 Task: Create a sub task Design and Implement Solution for the task  Develop a new customer relationship management (CRM) system in the project AgileAvail , assign it to team member softage.4@softage.net and update the status of the sub task to  On Track  , set the priority of the sub task to Low
Action: Mouse moved to (61, 339)
Screenshot: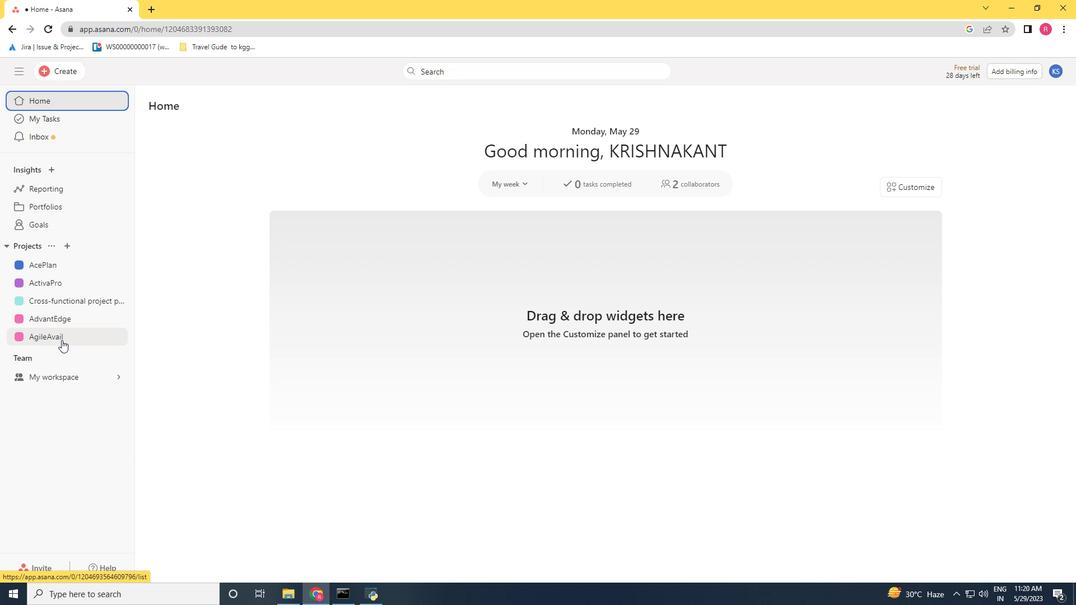 
Action: Mouse pressed left at (61, 339)
Screenshot: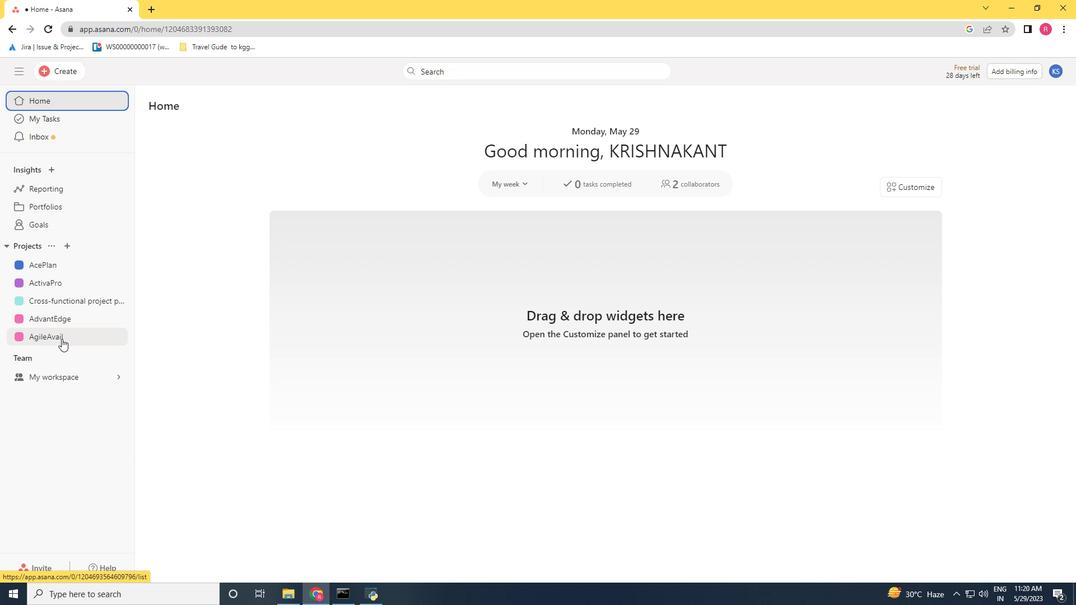 
Action: Mouse moved to (323, 329)
Screenshot: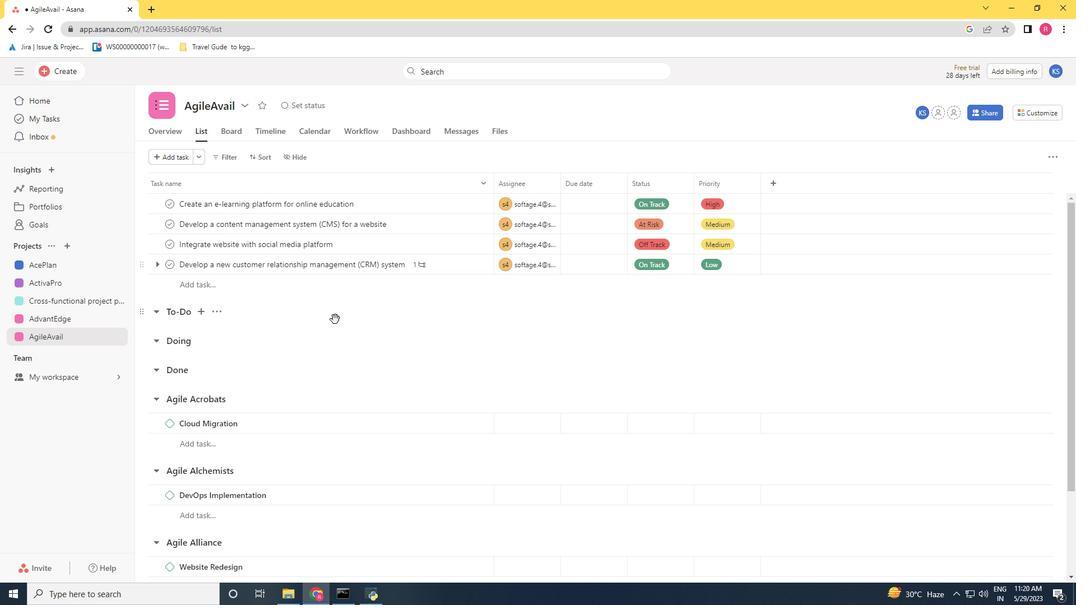 
Action: Mouse scrolled (323, 329) with delta (0, 0)
Screenshot: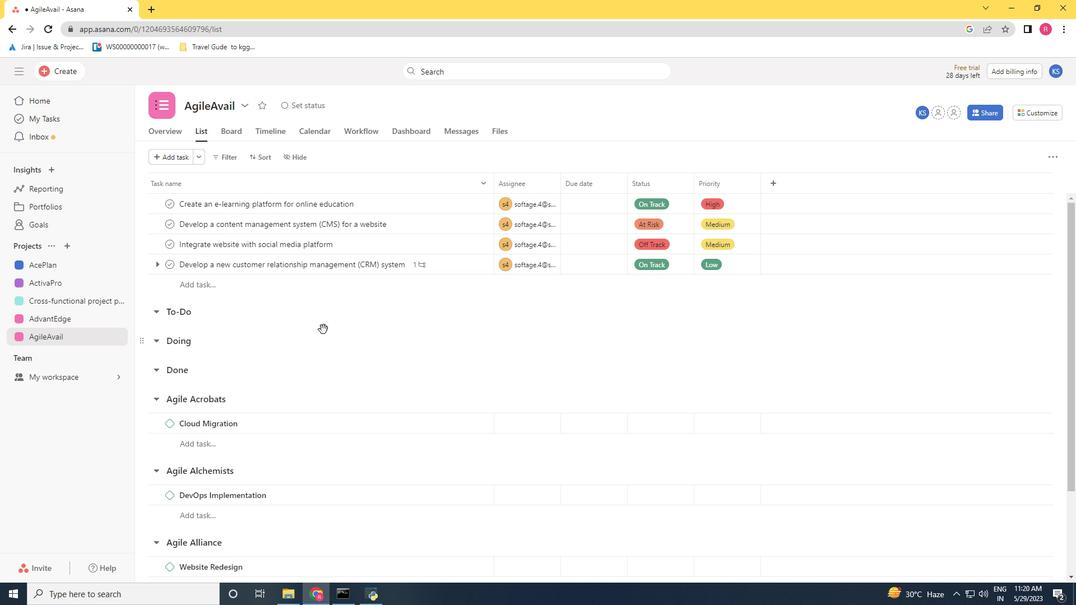 
Action: Mouse scrolled (323, 330) with delta (0, 0)
Screenshot: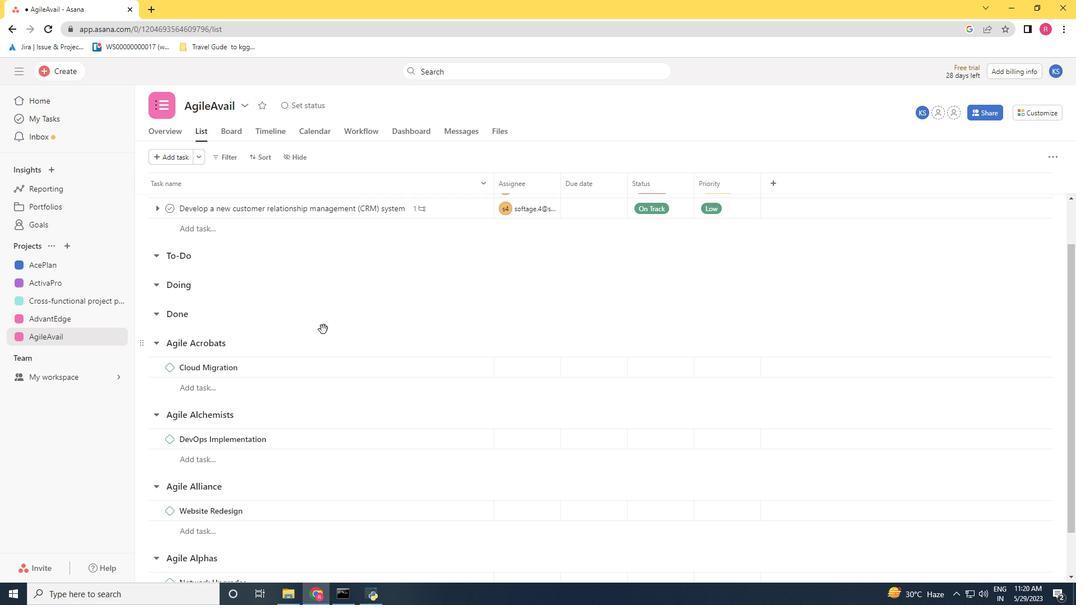 
Action: Mouse scrolled (323, 330) with delta (0, 0)
Screenshot: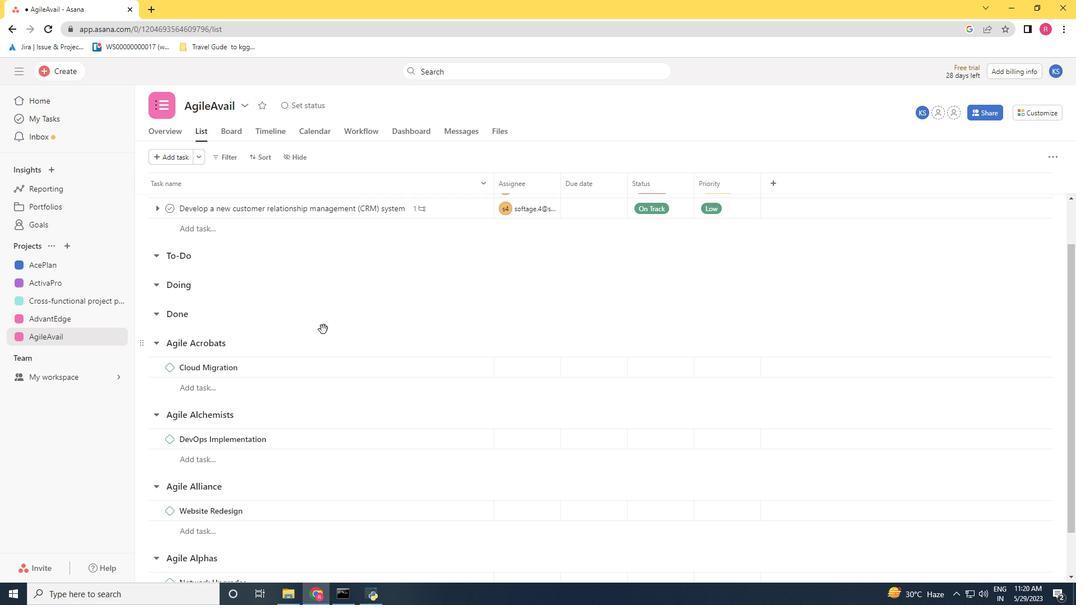
Action: Mouse moved to (447, 265)
Screenshot: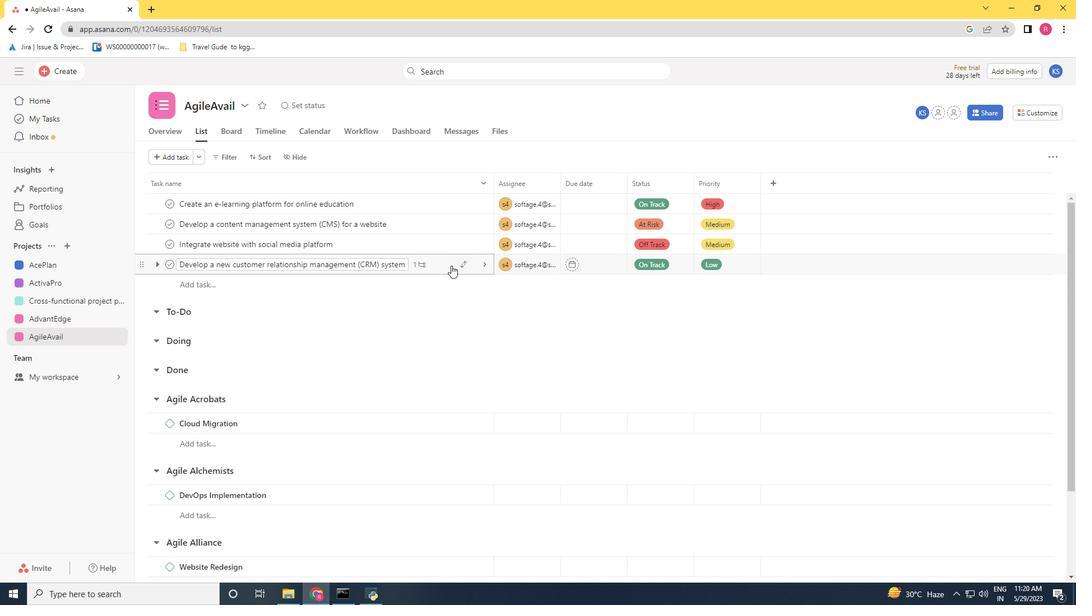 
Action: Mouse pressed left at (447, 265)
Screenshot: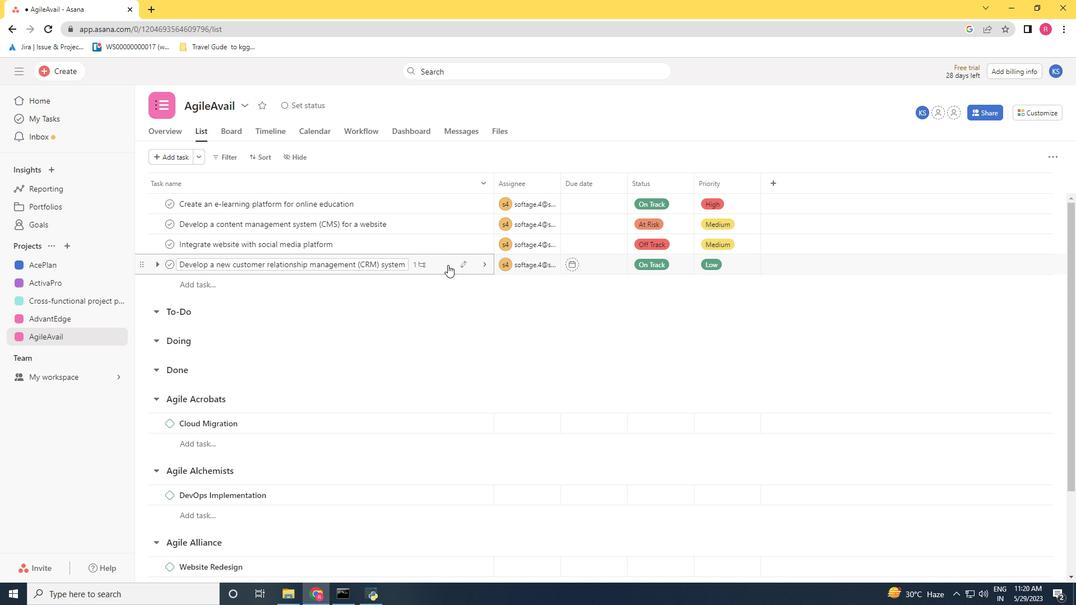 
Action: Mouse moved to (731, 309)
Screenshot: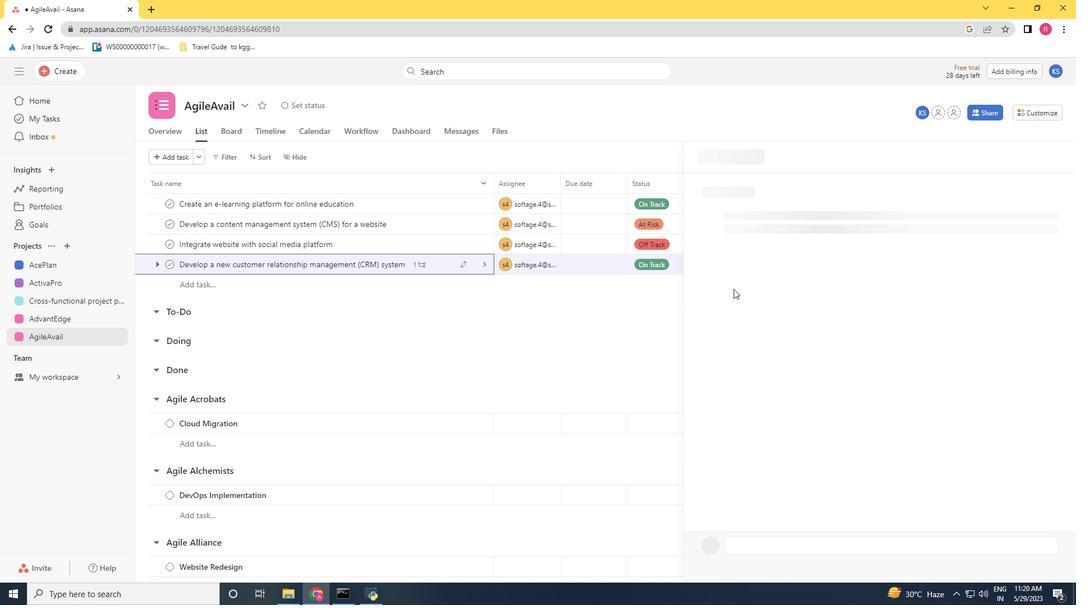 
Action: Mouse scrolled (731, 308) with delta (0, 0)
Screenshot: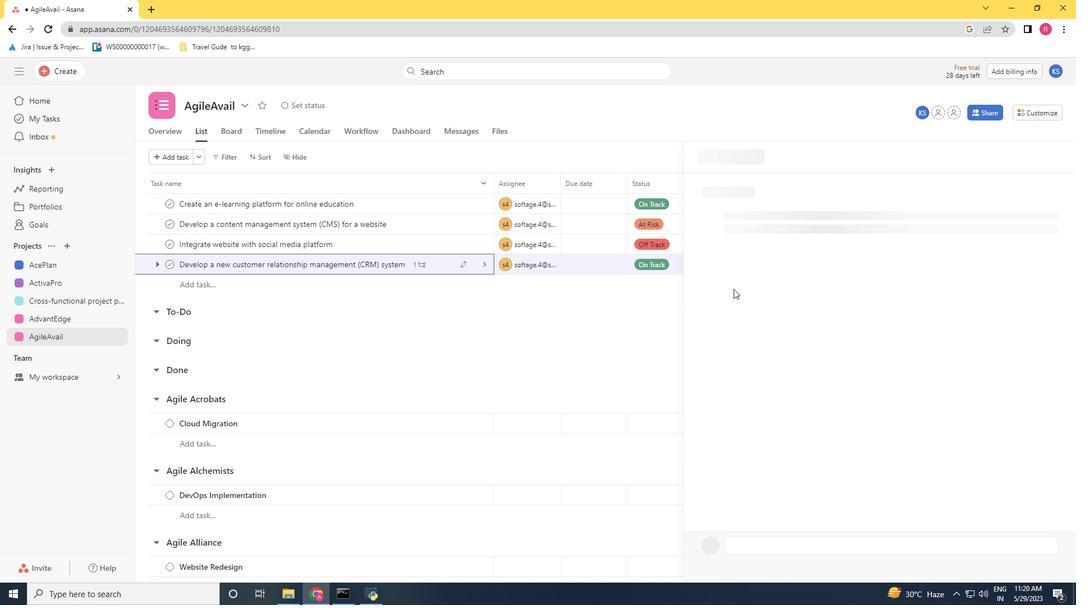 
Action: Mouse moved to (731, 311)
Screenshot: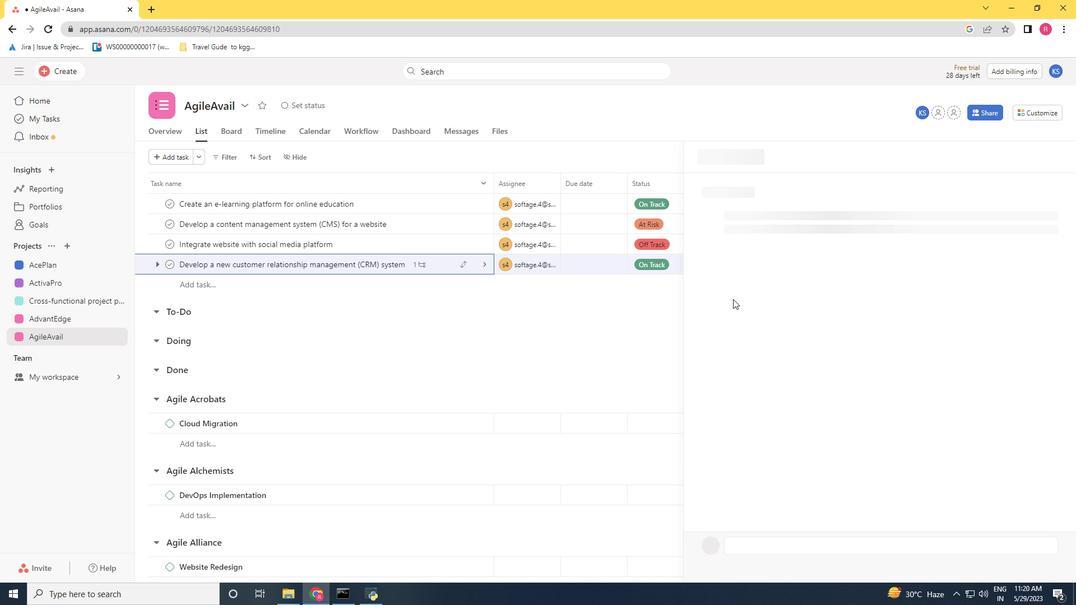 
Action: Mouse scrolled (731, 311) with delta (0, 0)
Screenshot: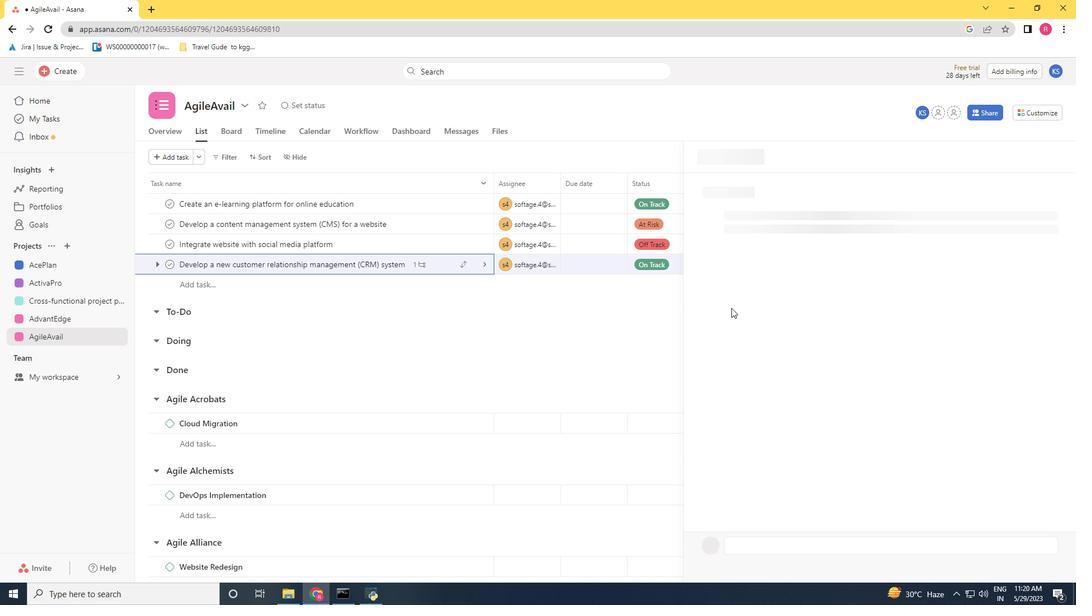
Action: Mouse moved to (731, 316)
Screenshot: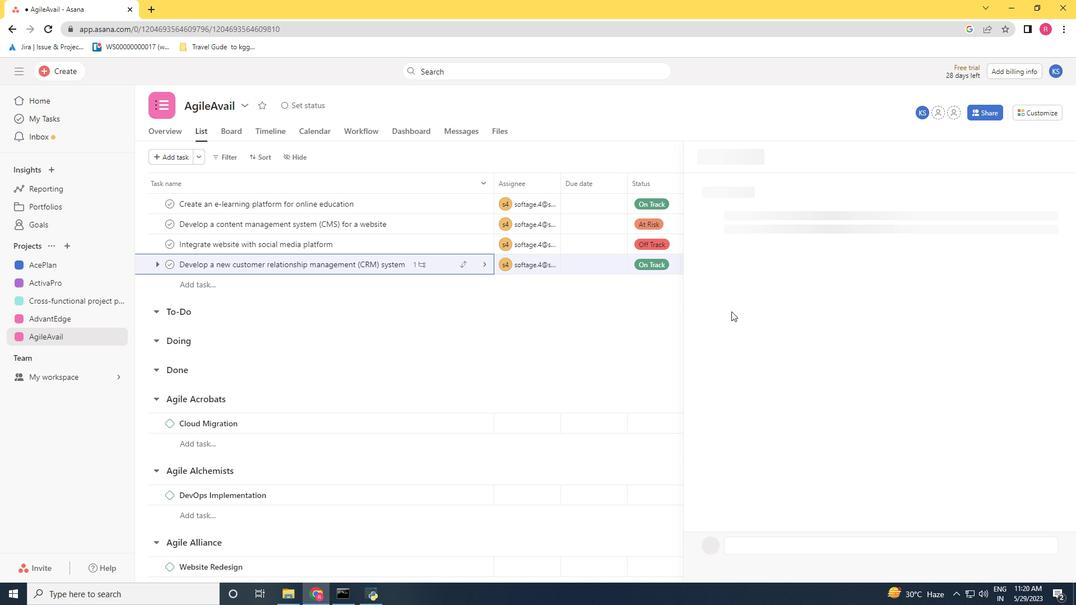 
Action: Mouse scrolled (731, 315) with delta (0, 0)
Screenshot: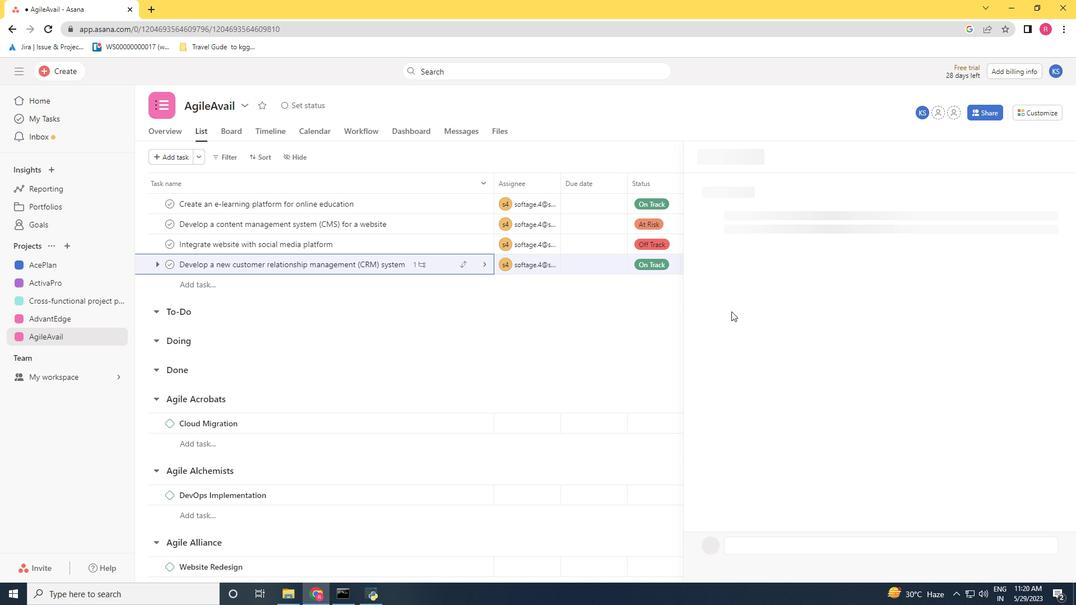 
Action: Mouse moved to (754, 459)
Screenshot: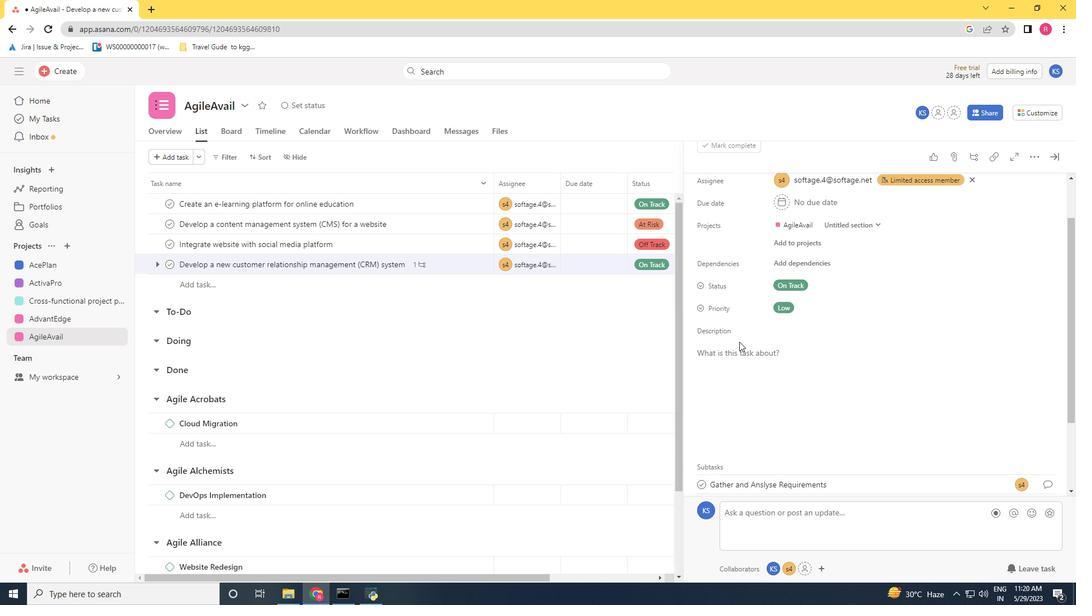 
Action: Mouse scrolled (754, 459) with delta (0, 0)
Screenshot: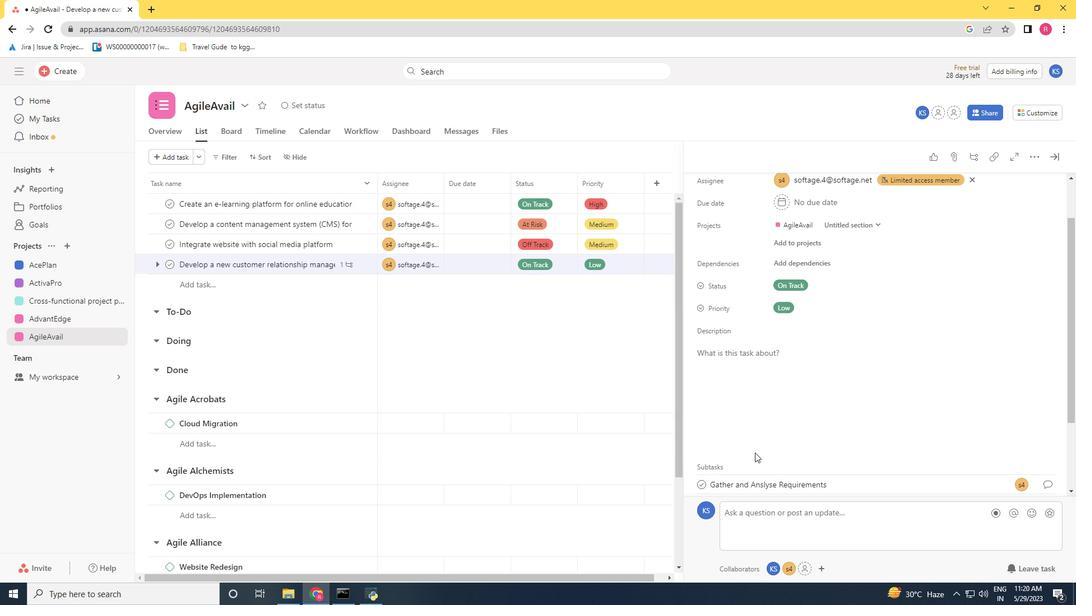 
Action: Mouse moved to (753, 460)
Screenshot: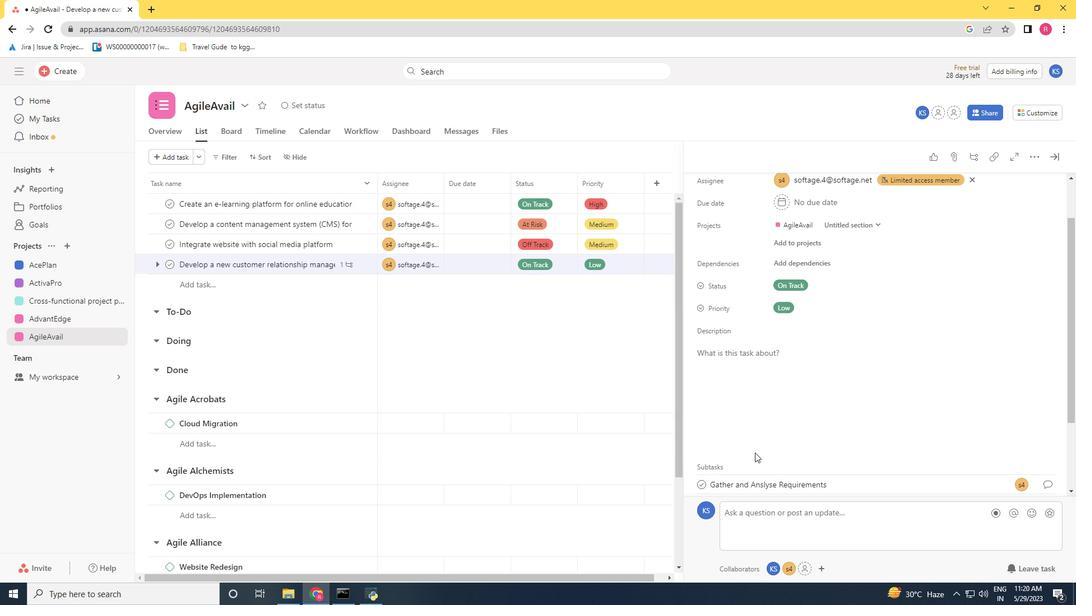 
Action: Mouse scrolled (753, 461) with delta (0, 0)
Screenshot: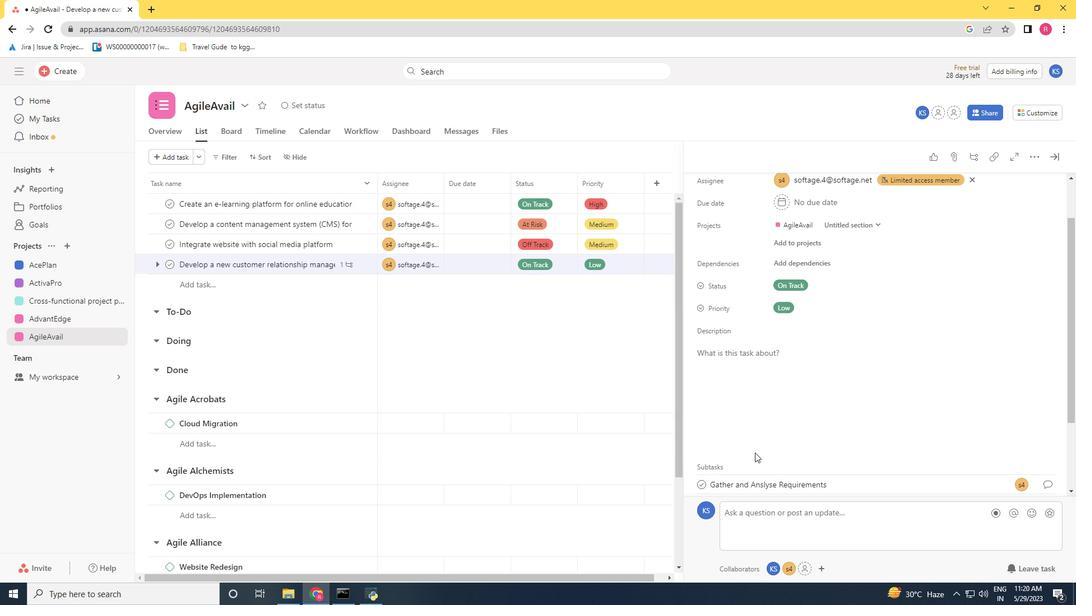 
Action: Mouse moved to (753, 461)
Screenshot: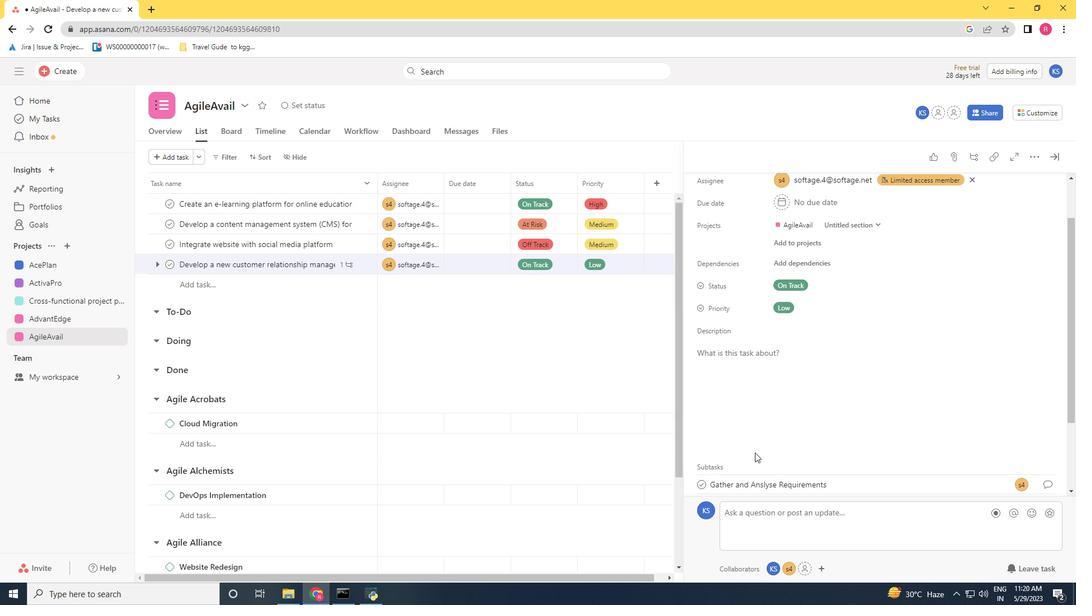 
Action: Mouse scrolled (753, 460) with delta (0, 0)
Screenshot: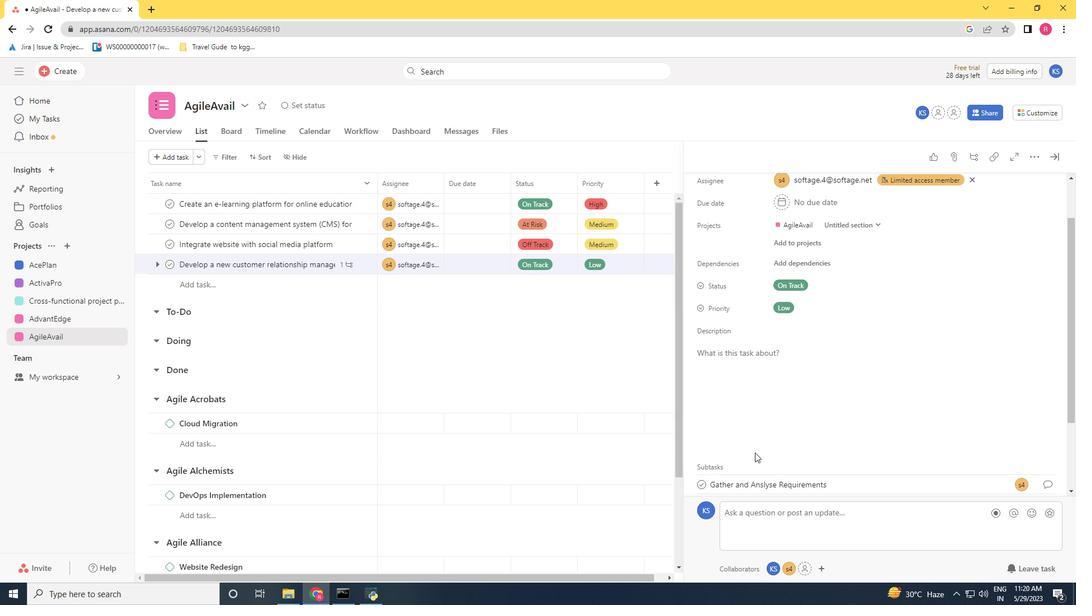 
Action: Mouse moved to (753, 461)
Screenshot: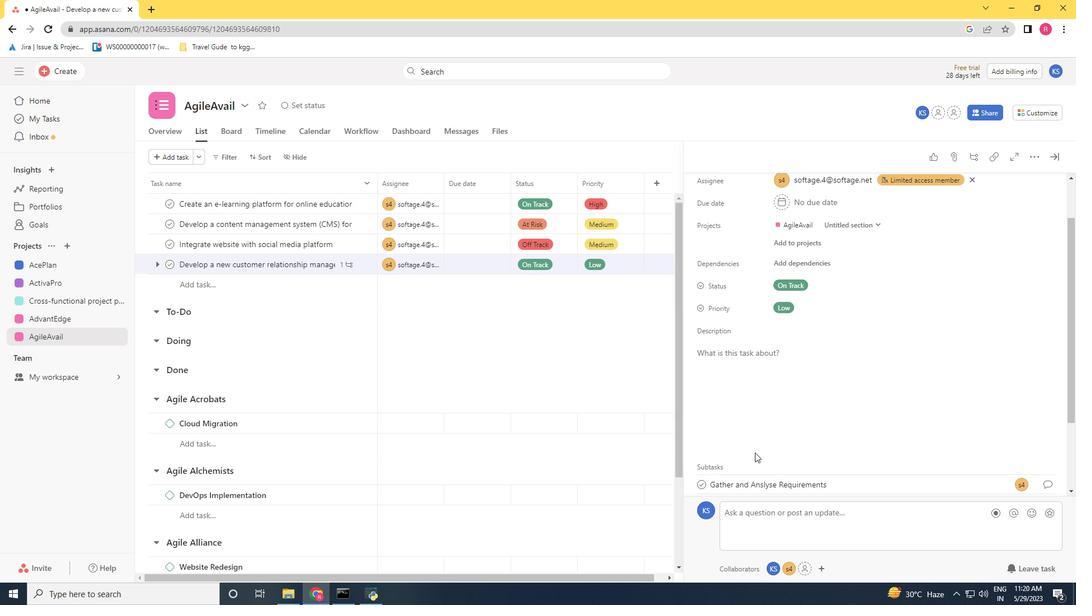 
Action: Mouse scrolled (753, 462) with delta (0, 0)
Screenshot: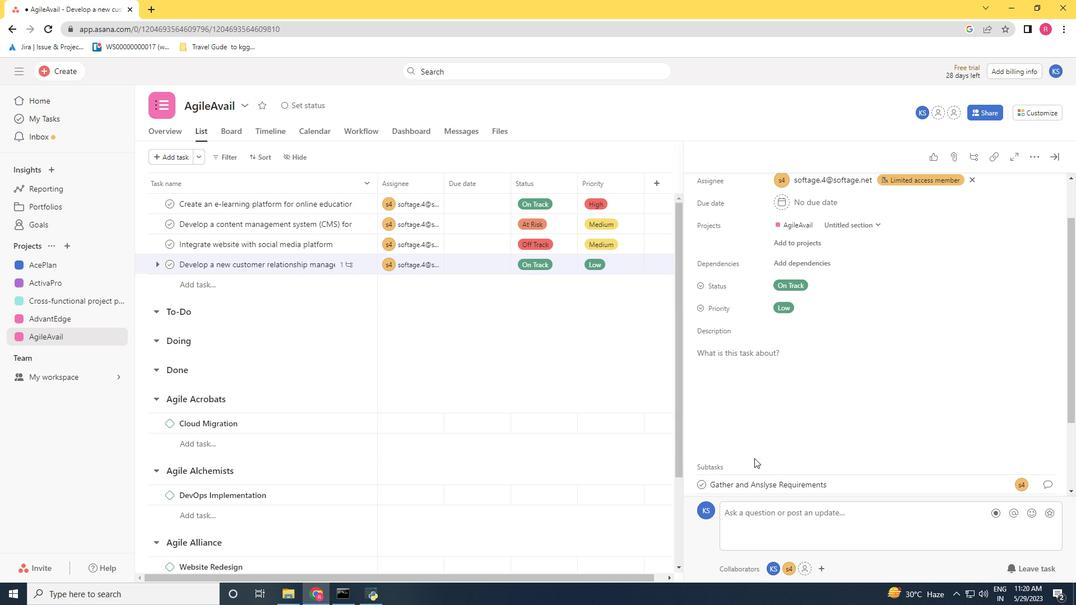 
Action: Mouse moved to (733, 496)
Screenshot: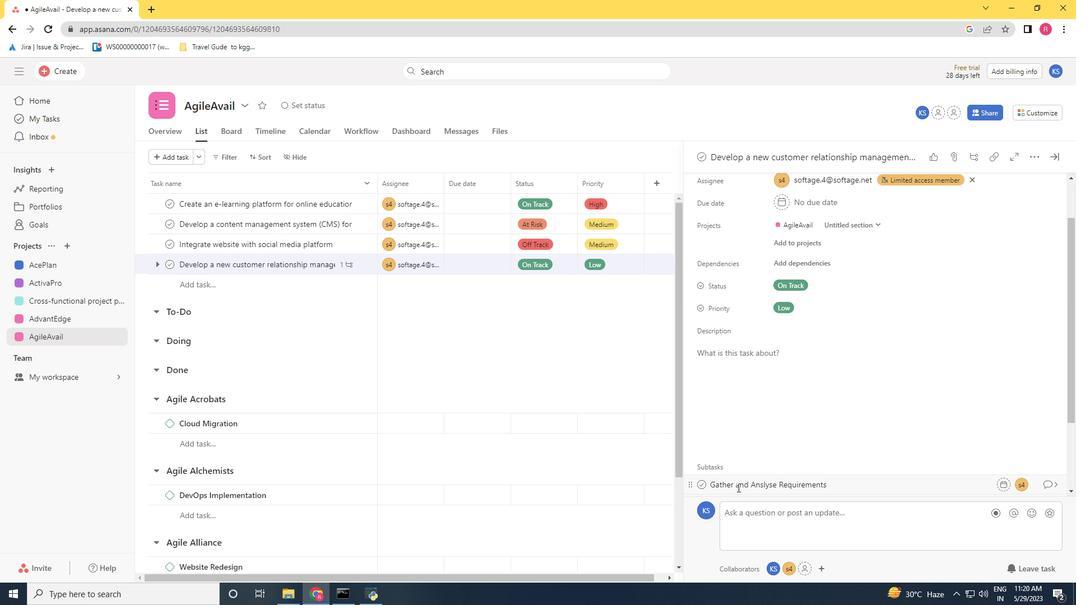 
Action: Mouse scrolled (733, 495) with delta (0, 0)
Screenshot: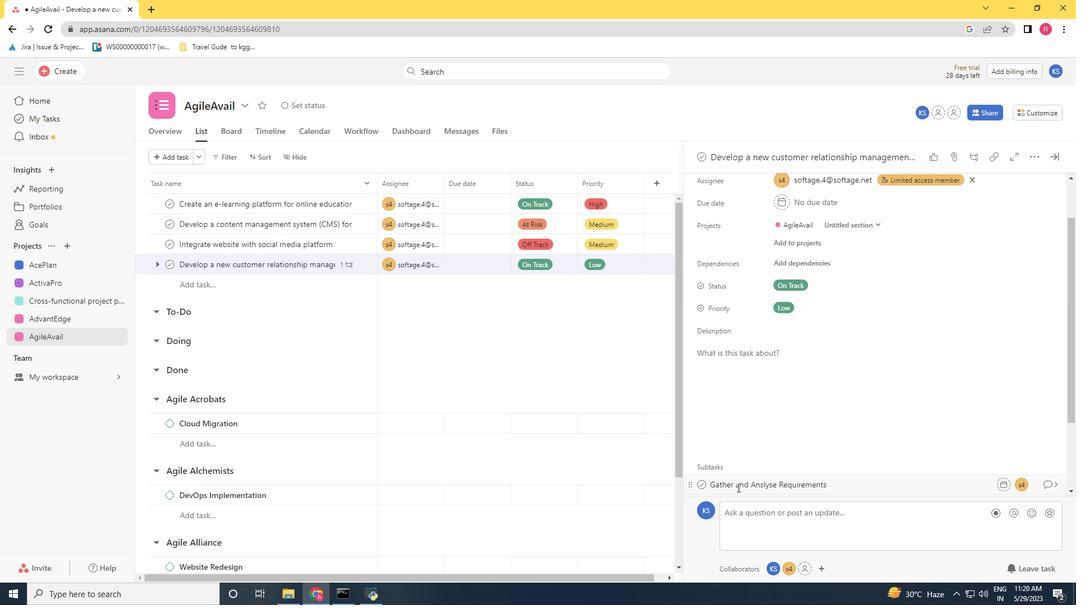 
Action: Mouse moved to (733, 496)
Screenshot: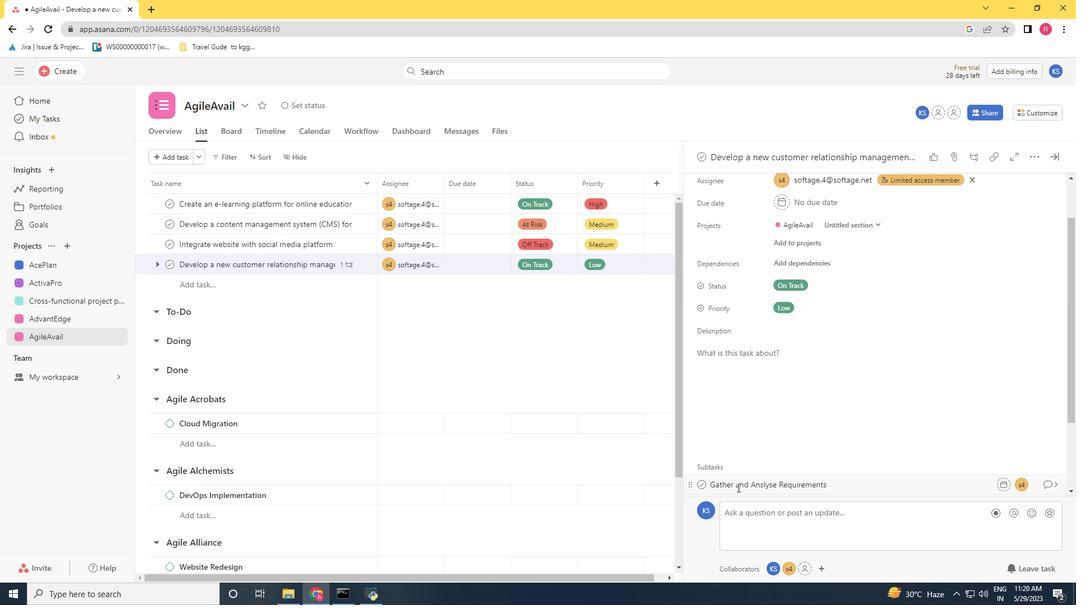 
Action: Mouse scrolled (733, 495) with delta (0, 0)
Screenshot: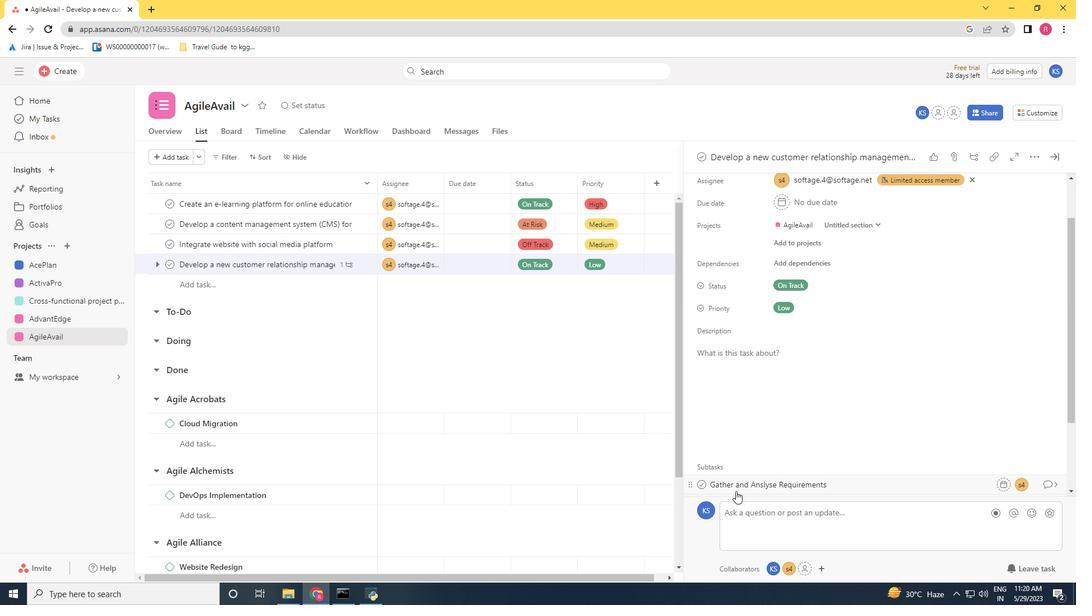 
Action: Mouse scrolled (733, 495) with delta (0, 0)
Screenshot: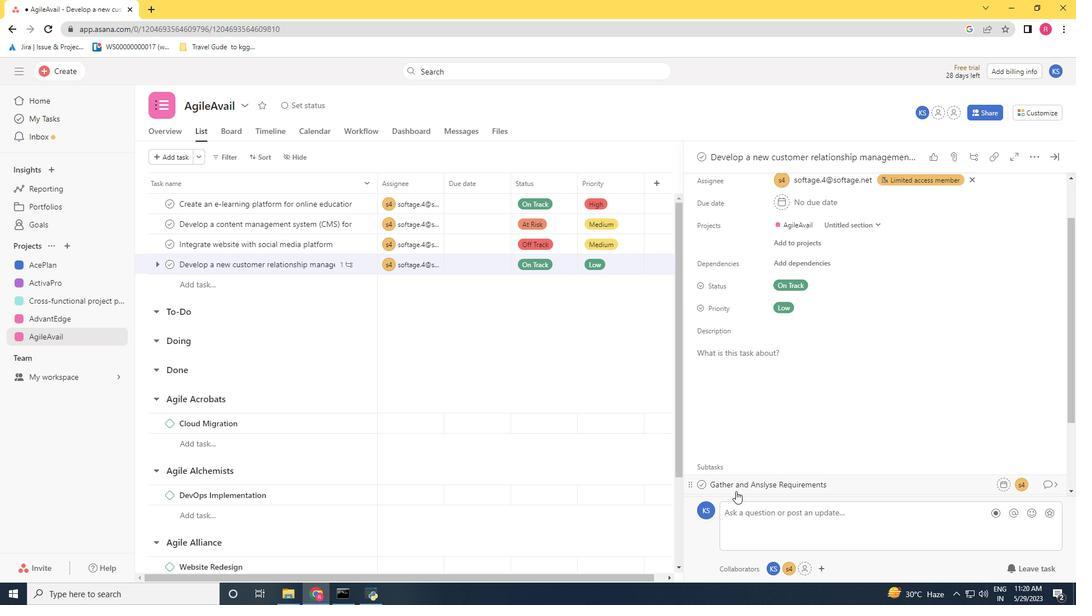 
Action: Mouse moved to (725, 406)
Screenshot: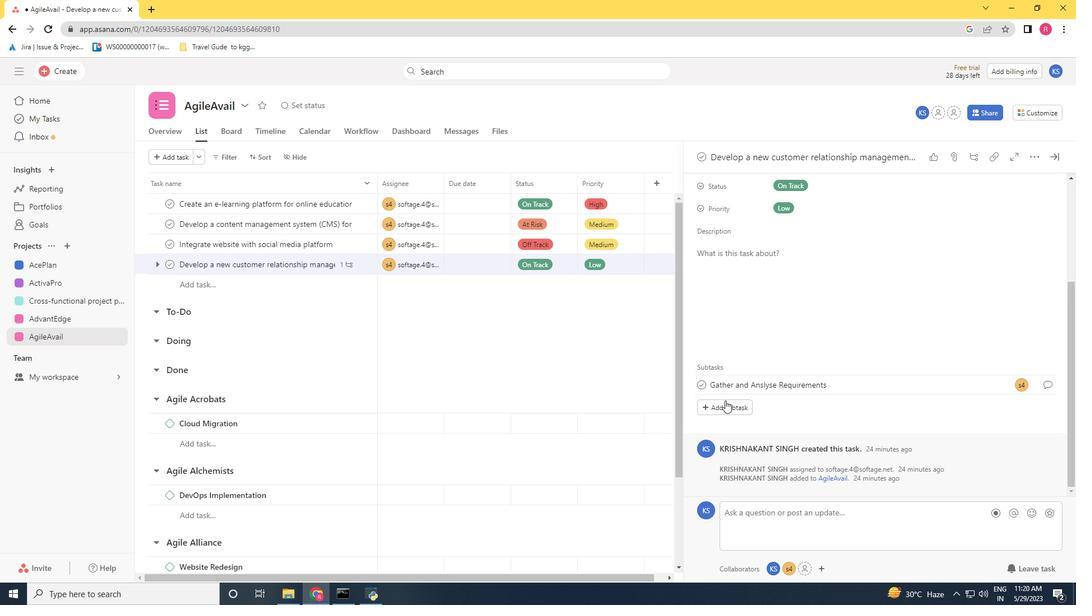 
Action: Mouse pressed left at (725, 406)
Screenshot: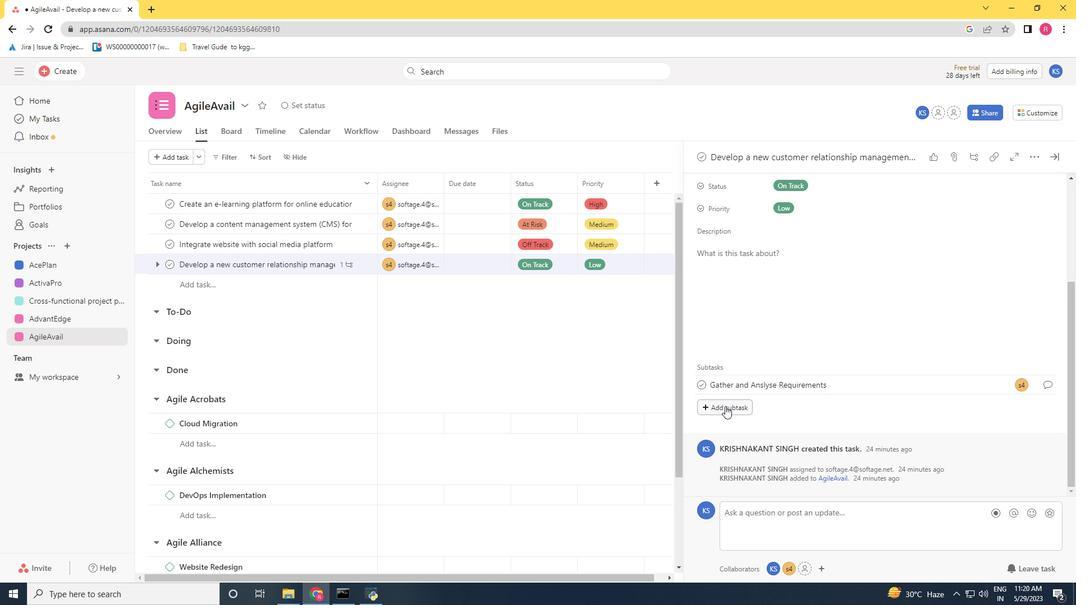 
Action: Key pressed <Key.shift>Design<Key.space>and<Key.space><Key.shift>Implement<Key.space><Key.shift>Solution<Key.space>
Screenshot: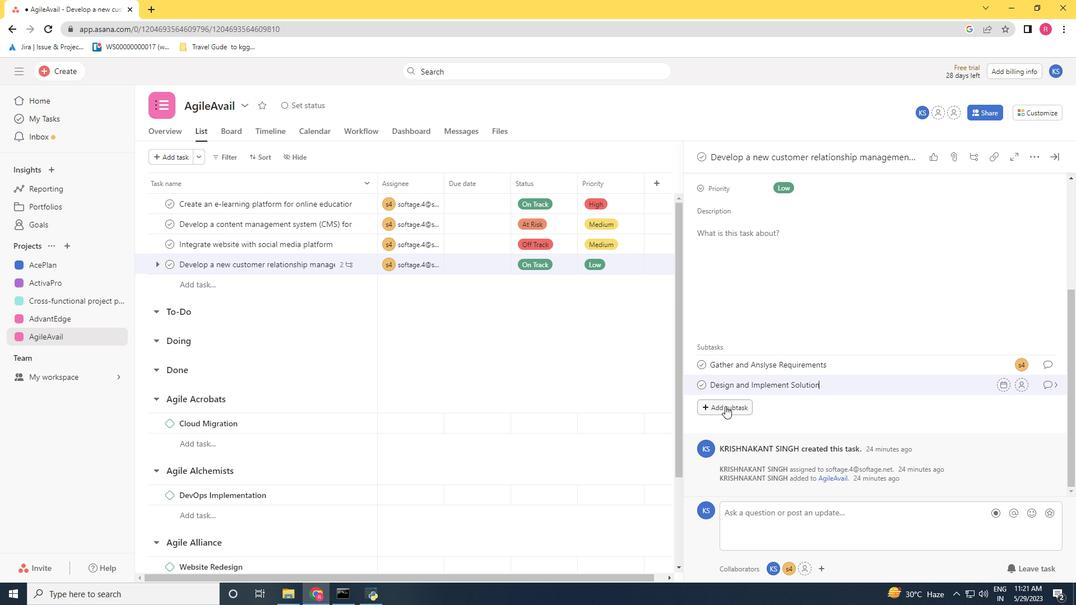 
Action: Mouse moved to (1022, 381)
Screenshot: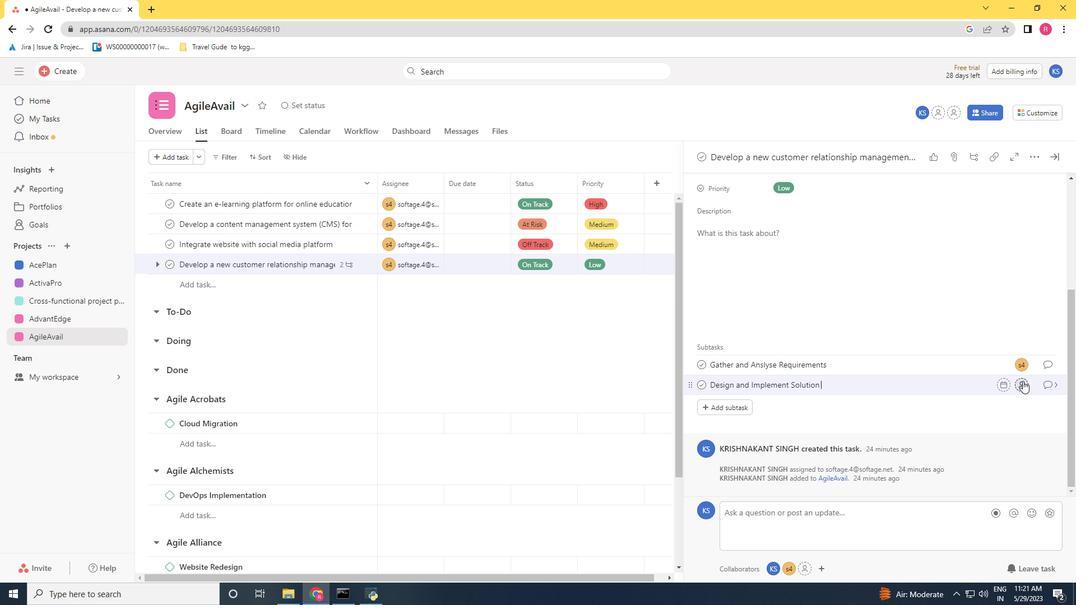 
Action: Mouse pressed left at (1022, 381)
Screenshot: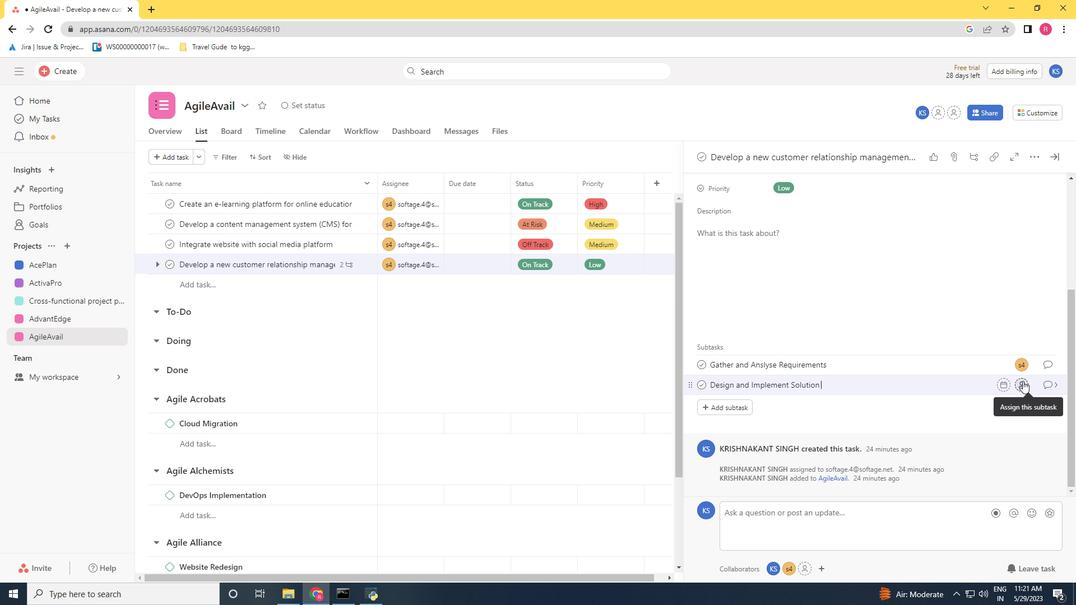 
Action: Mouse moved to (1022, 382)
Screenshot: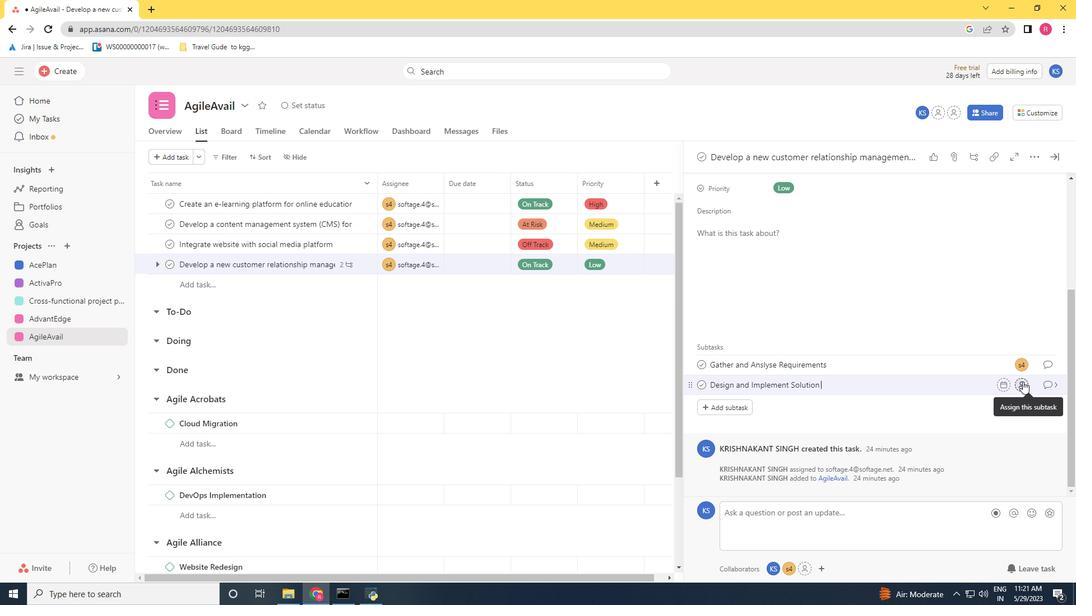 
Action: Key pressed softage.4<Key.shift>@softage.net
Screenshot: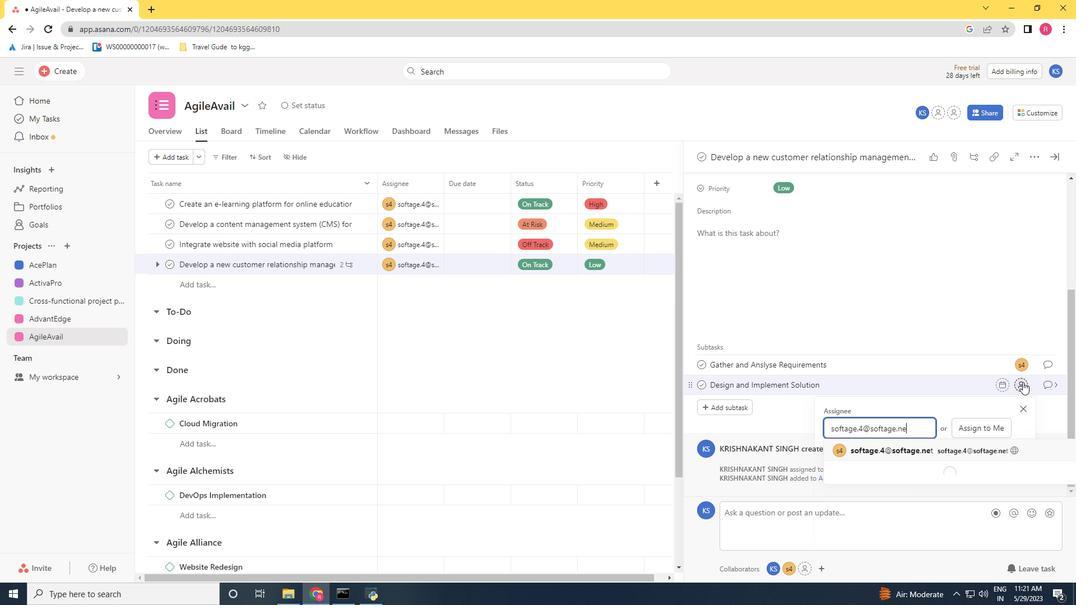 
Action: Mouse moved to (931, 453)
Screenshot: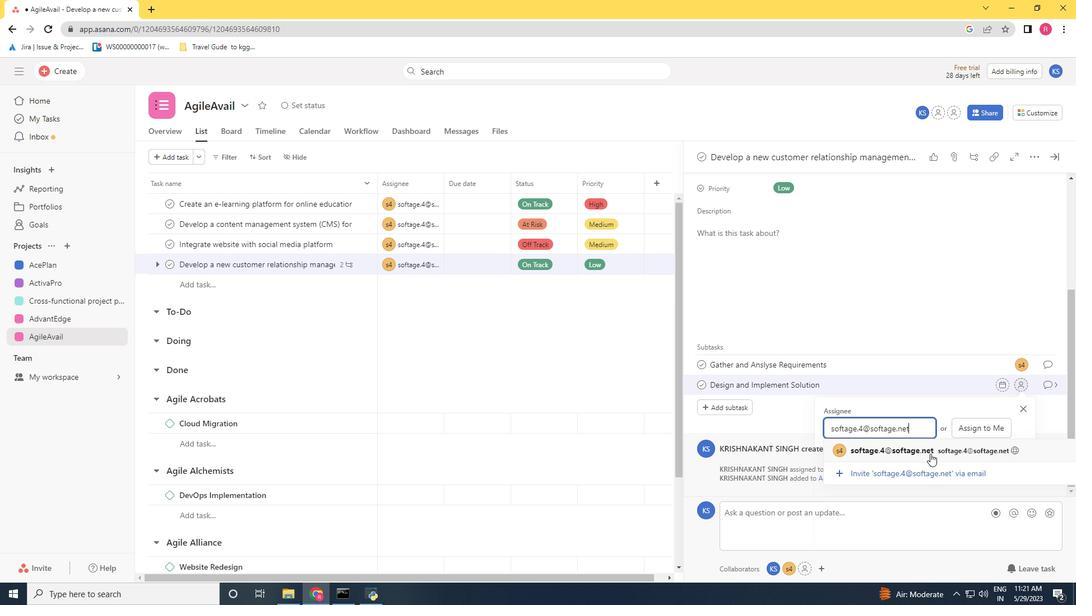 
Action: Mouse pressed left at (931, 453)
Screenshot: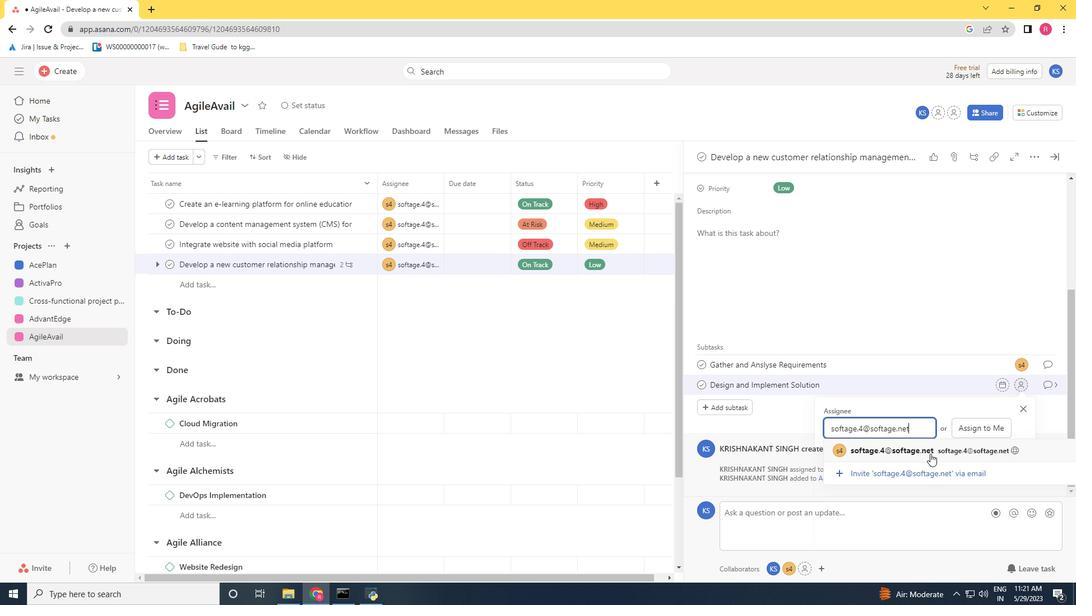 
Action: Mouse moved to (1048, 378)
Screenshot: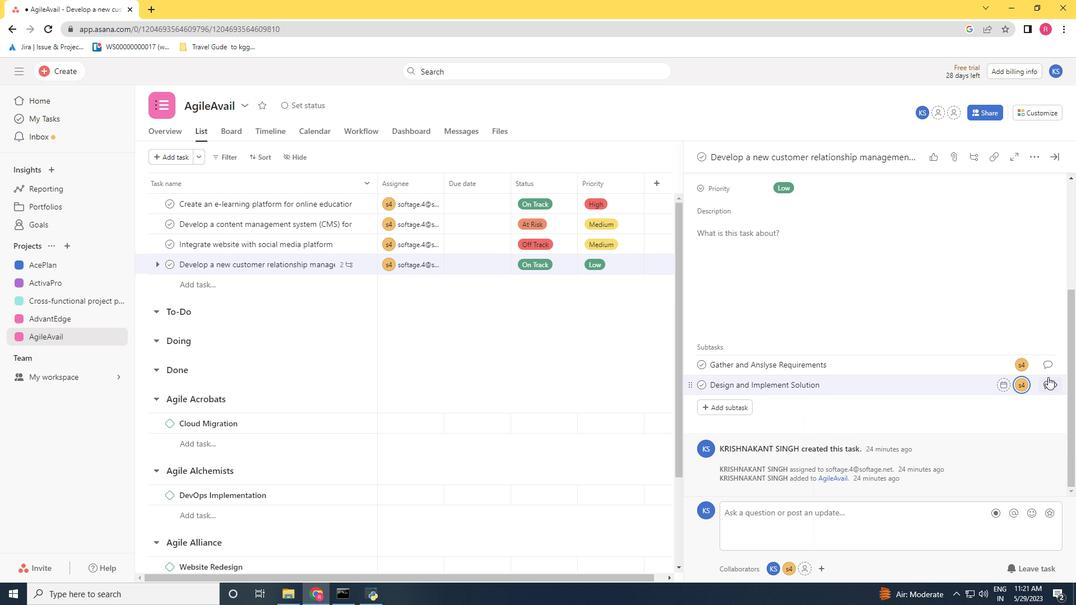 
Action: Mouse pressed left at (1048, 378)
Screenshot: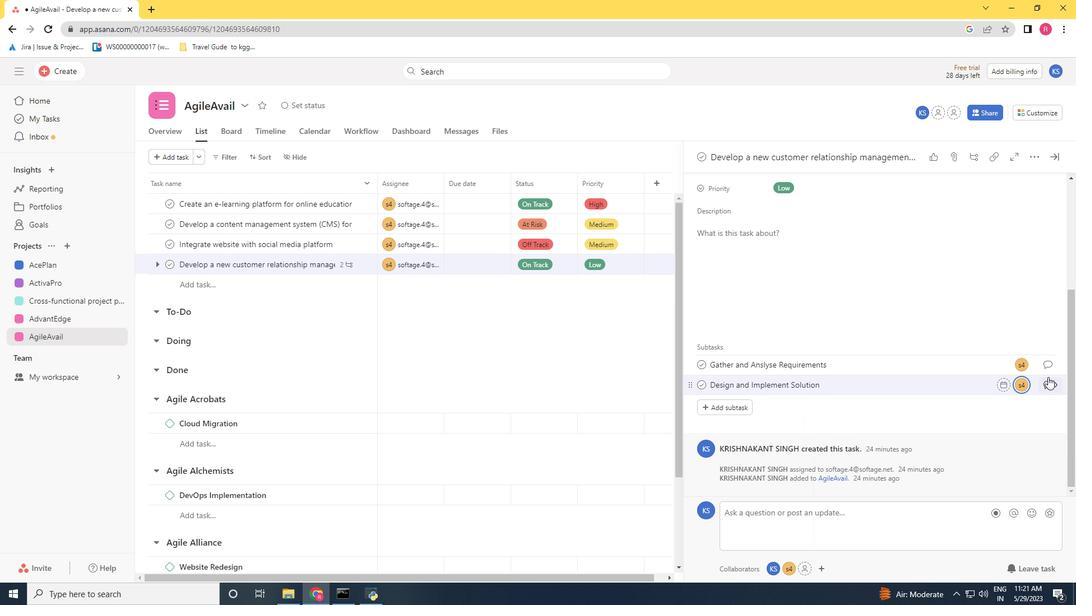 
Action: Mouse moved to (746, 313)
Screenshot: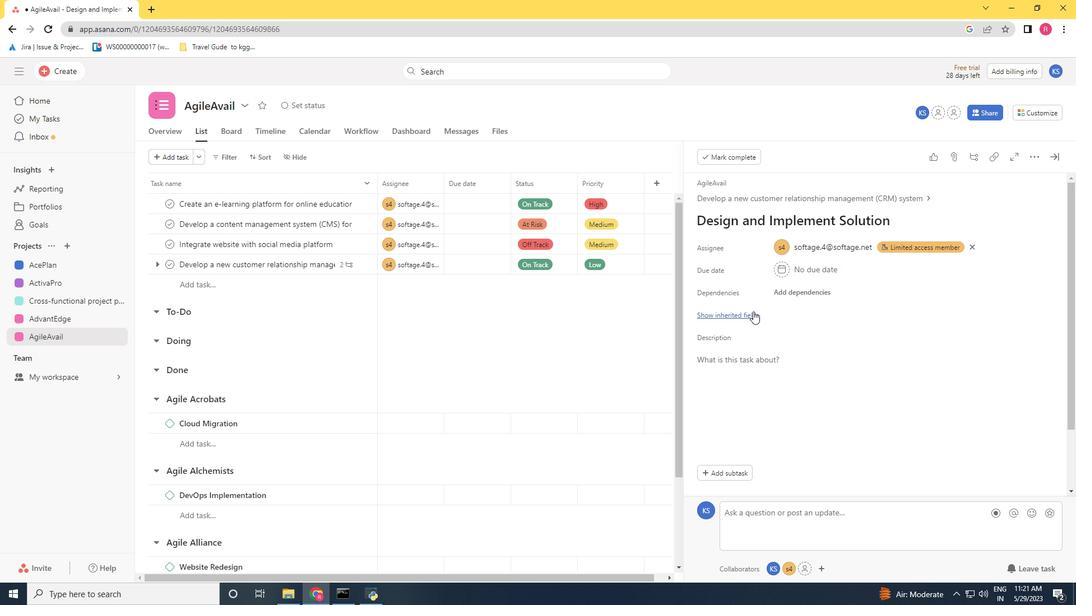
Action: Mouse pressed left at (746, 313)
Screenshot: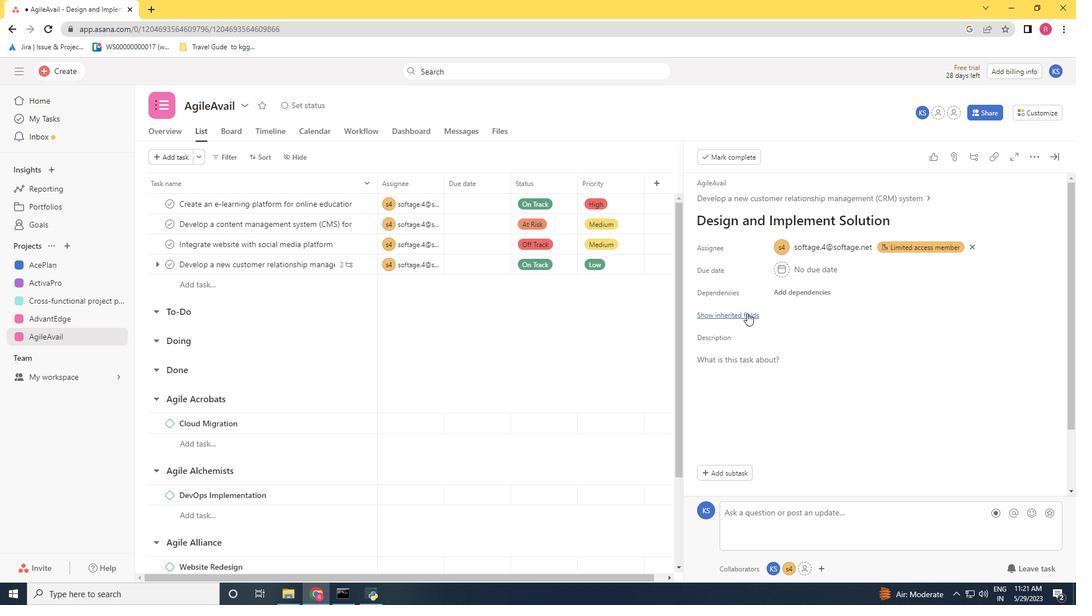 
Action: Mouse moved to (779, 337)
Screenshot: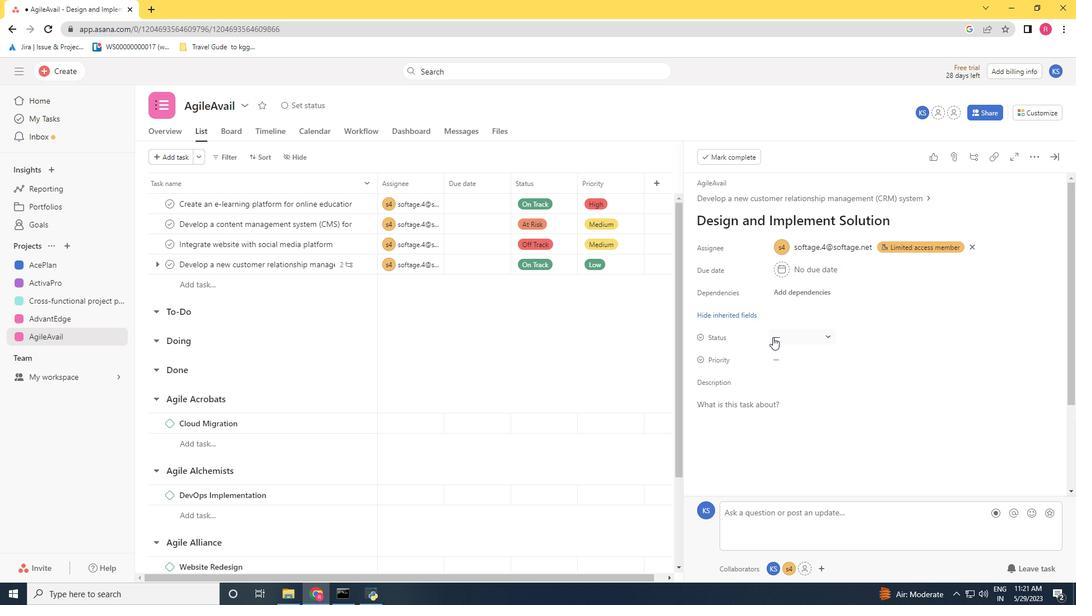 
Action: Mouse pressed left at (779, 337)
Screenshot: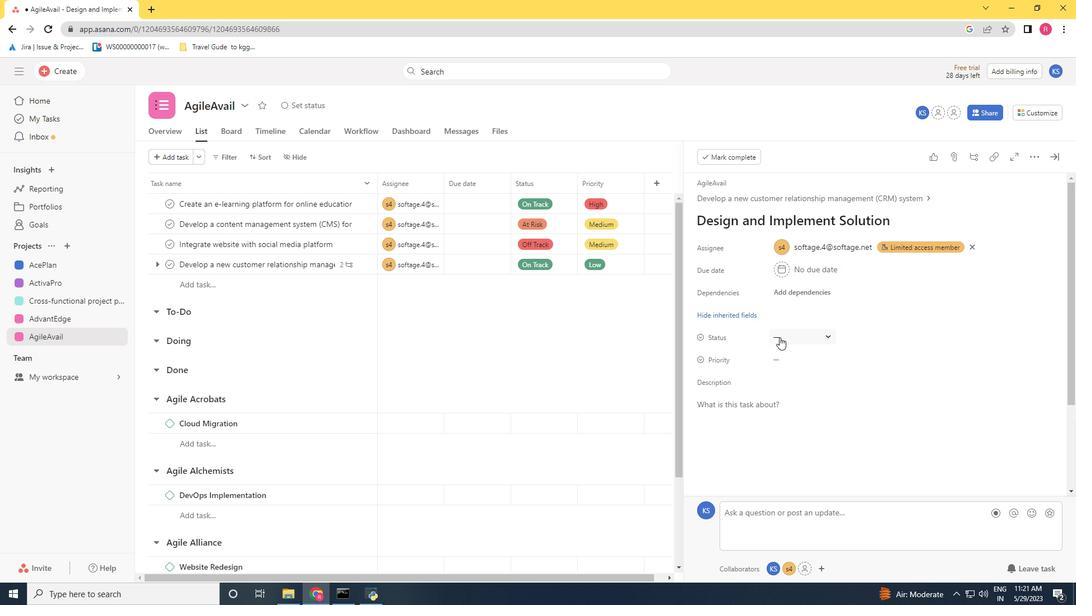 
Action: Mouse moved to (813, 380)
Screenshot: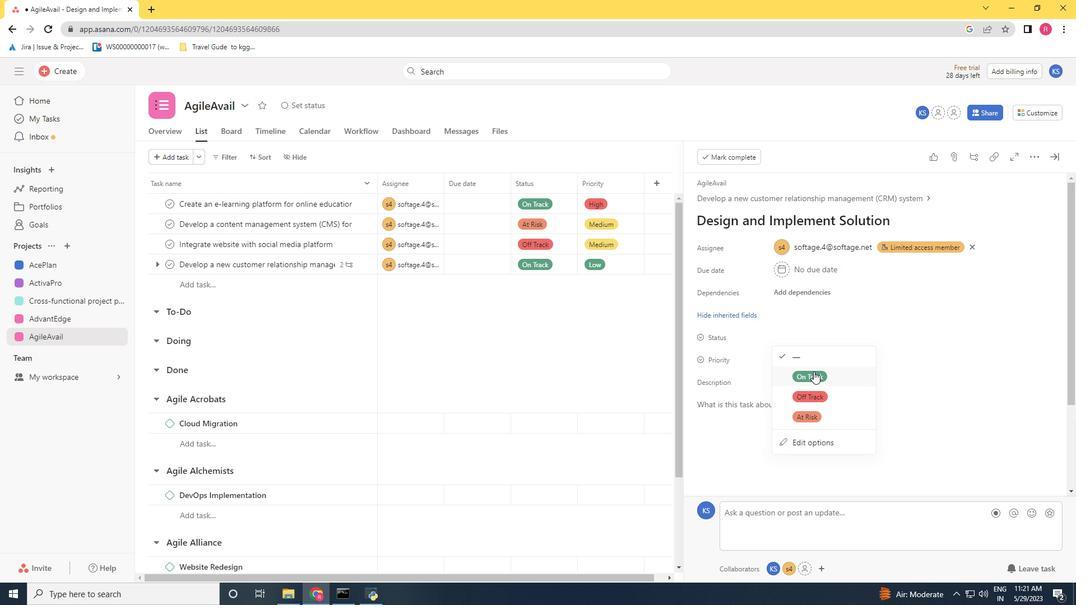 
Action: Mouse pressed left at (813, 380)
Screenshot: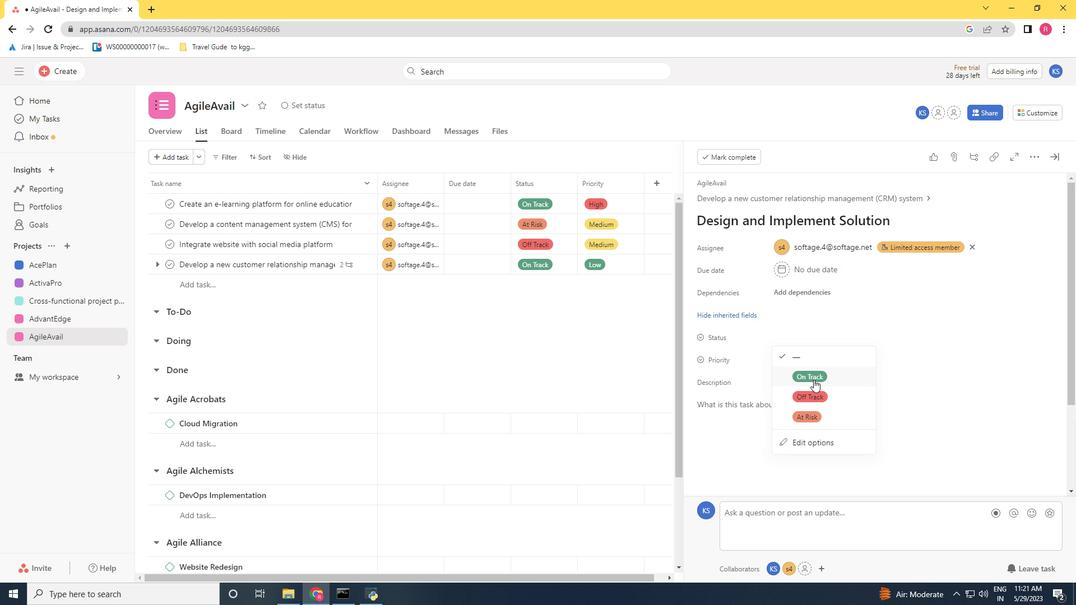 
Action: Mouse moved to (791, 358)
Screenshot: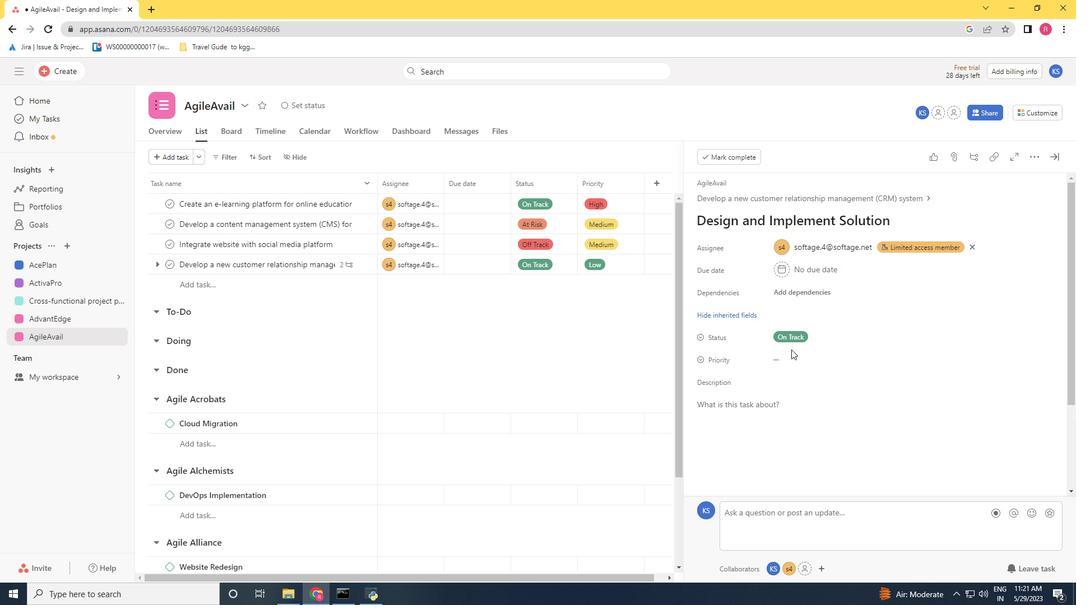 
Action: Mouse pressed left at (791, 358)
Screenshot: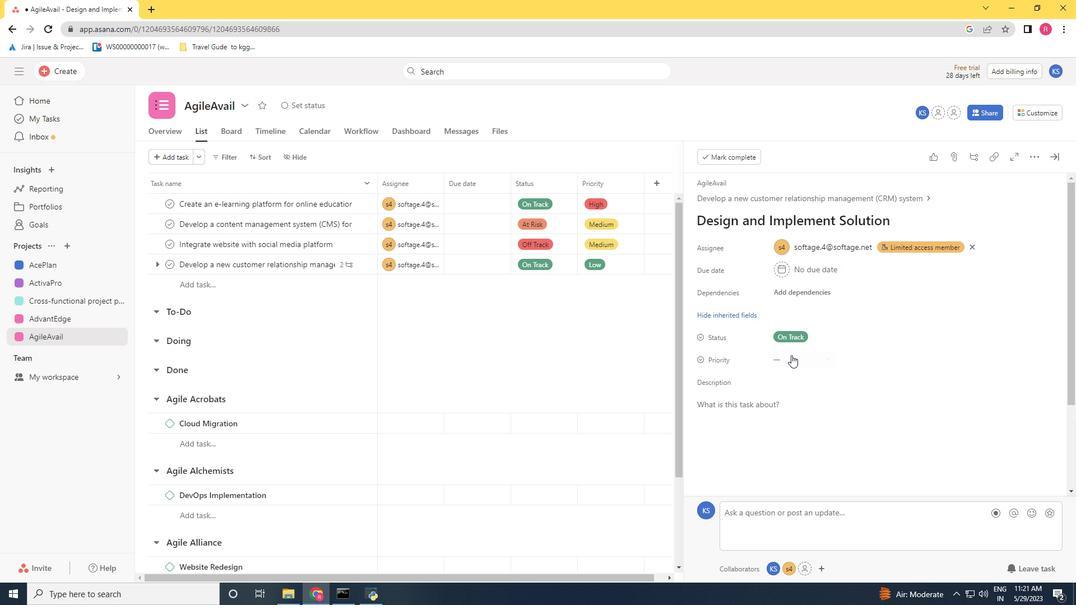 
Action: Mouse moved to (799, 434)
Screenshot: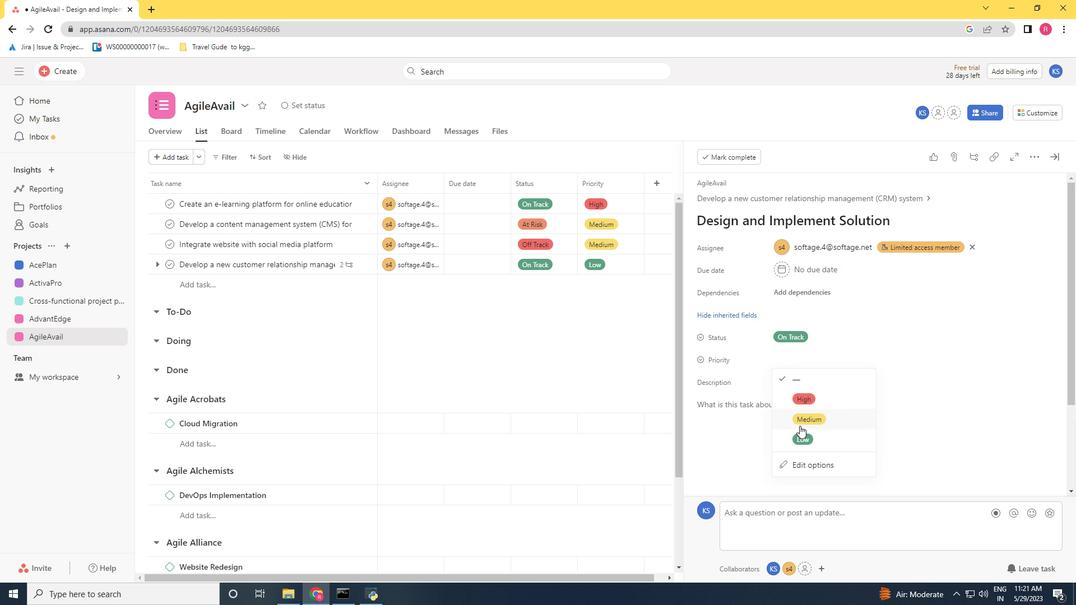 
Action: Mouse pressed left at (799, 434)
Screenshot: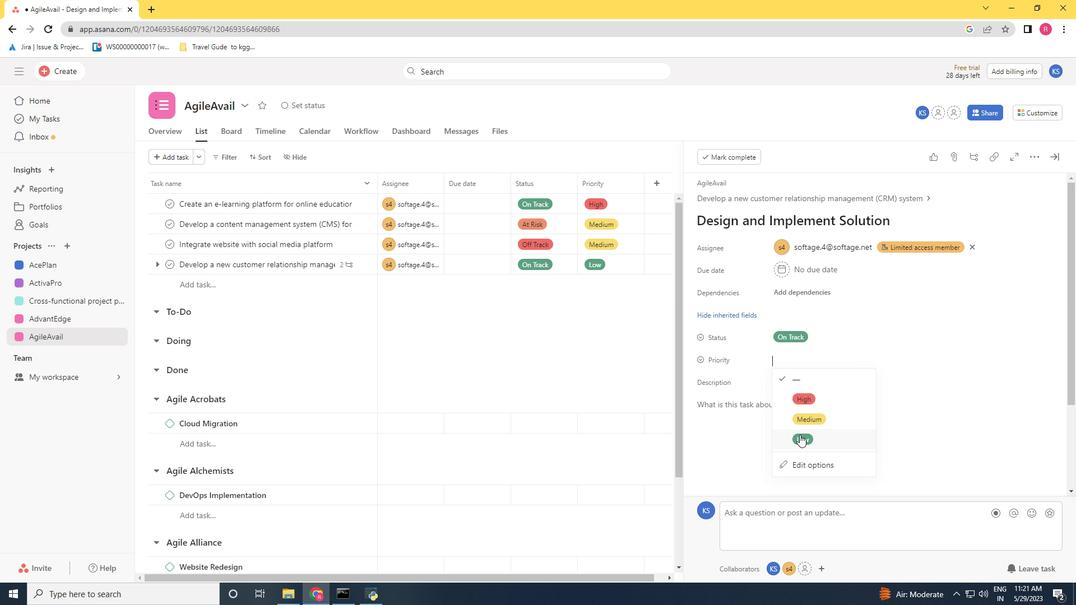 
